 Task: Enable the option "Play files randomly forever" for playlist.
Action: Mouse moved to (130, 16)
Screenshot: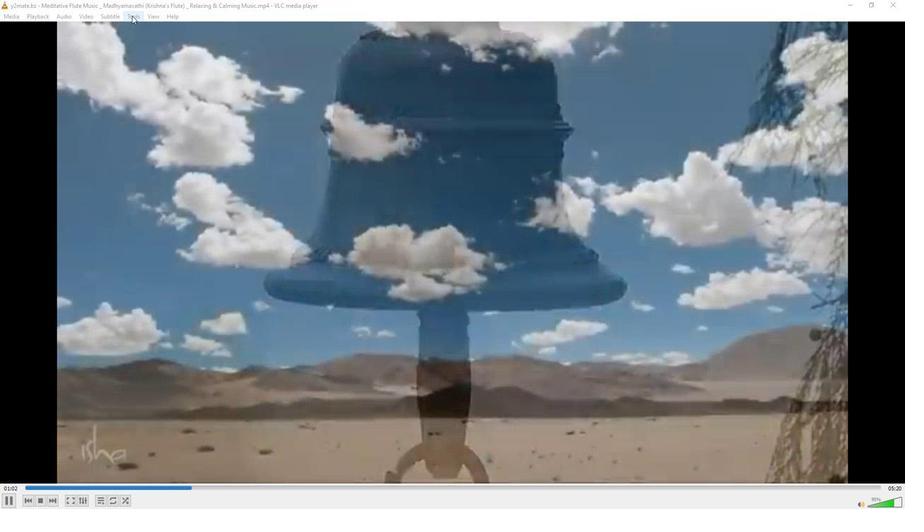 
Action: Mouse pressed left at (130, 16)
Screenshot: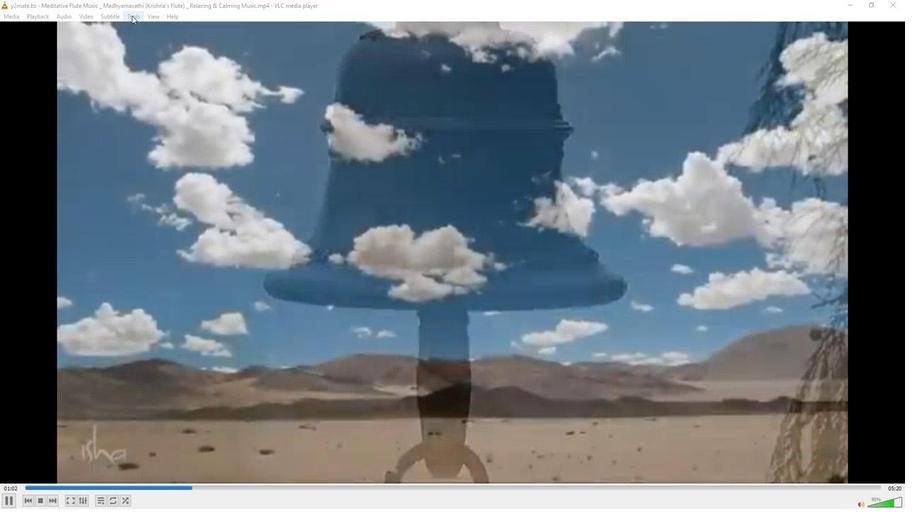 
Action: Mouse moved to (151, 128)
Screenshot: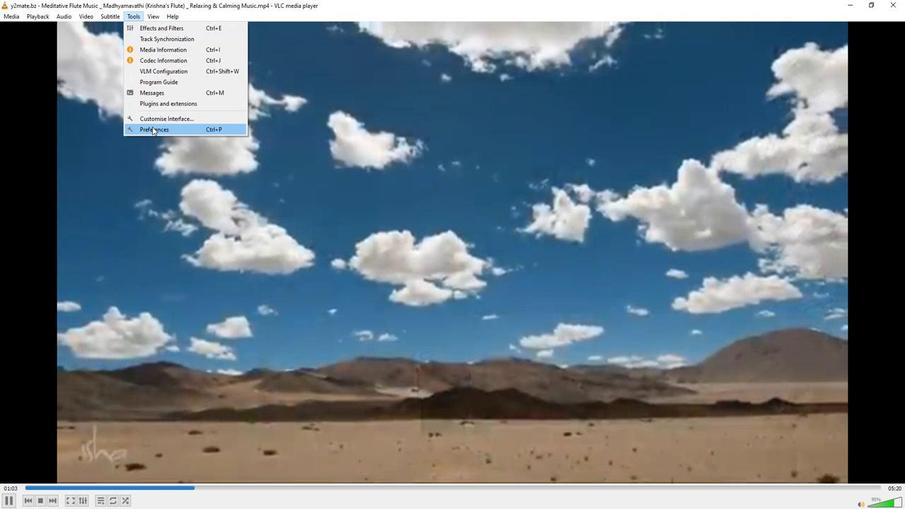 
Action: Mouse pressed left at (151, 128)
Screenshot: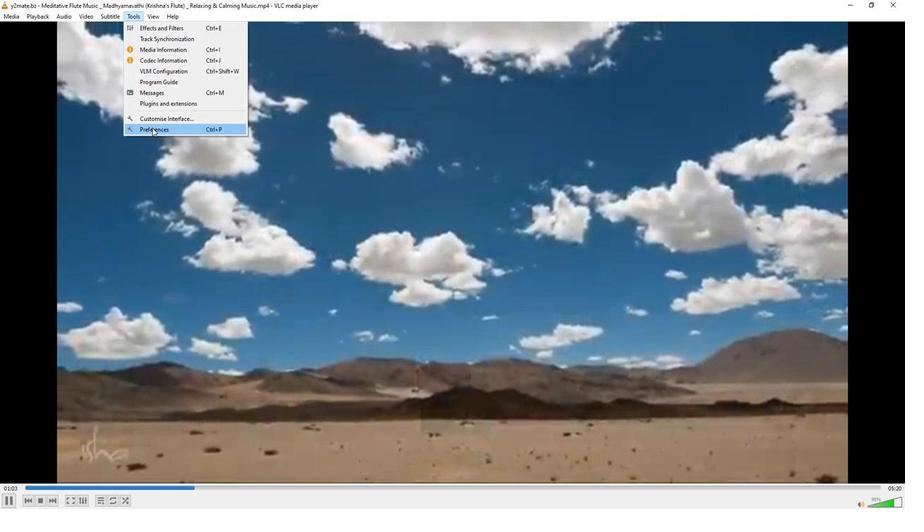 
Action: Mouse moved to (296, 416)
Screenshot: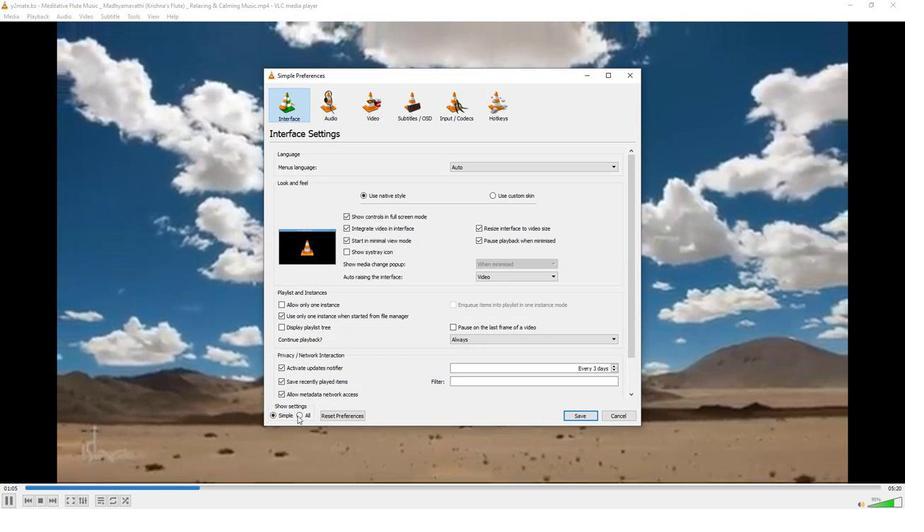 
Action: Mouse pressed left at (296, 416)
Screenshot: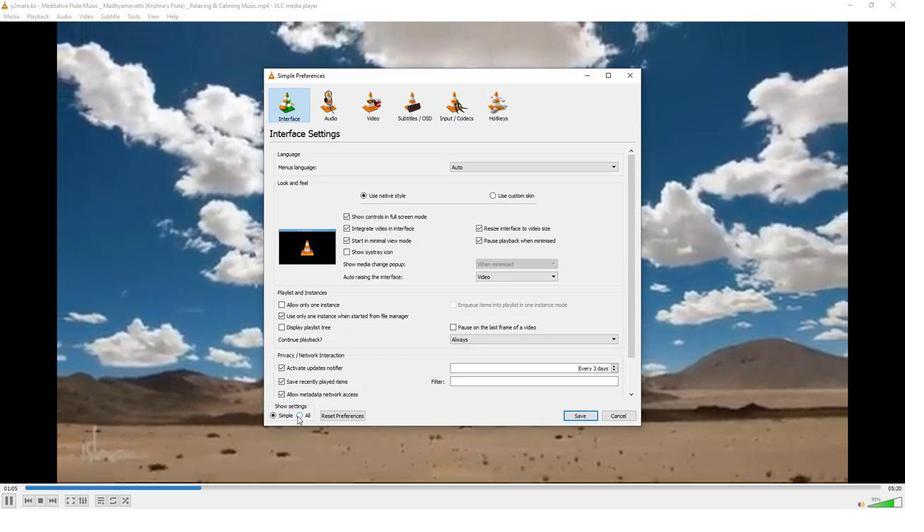 
Action: Mouse moved to (288, 355)
Screenshot: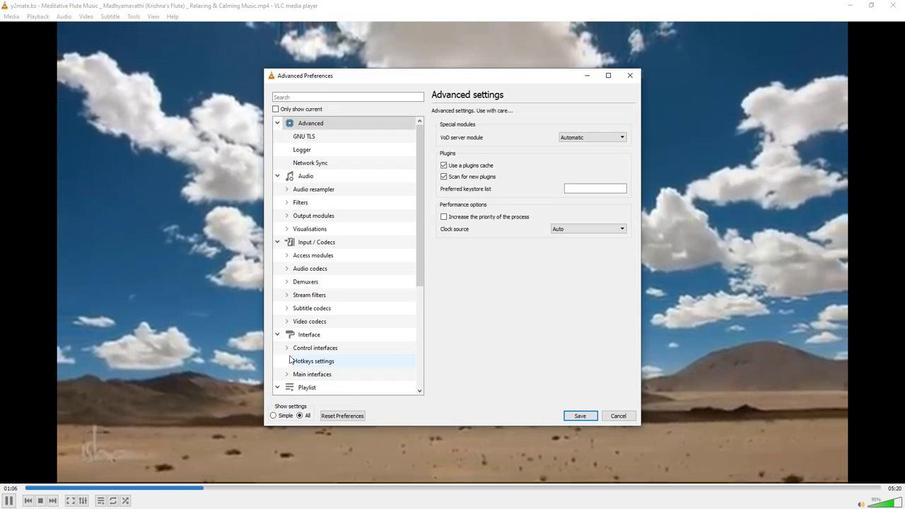 
Action: Mouse scrolled (288, 354) with delta (0, 0)
Screenshot: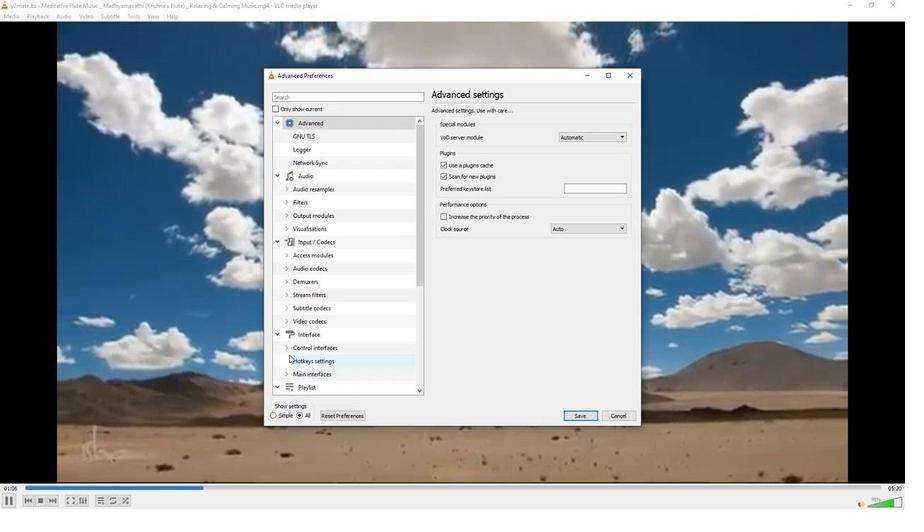 
Action: Mouse moved to (300, 345)
Screenshot: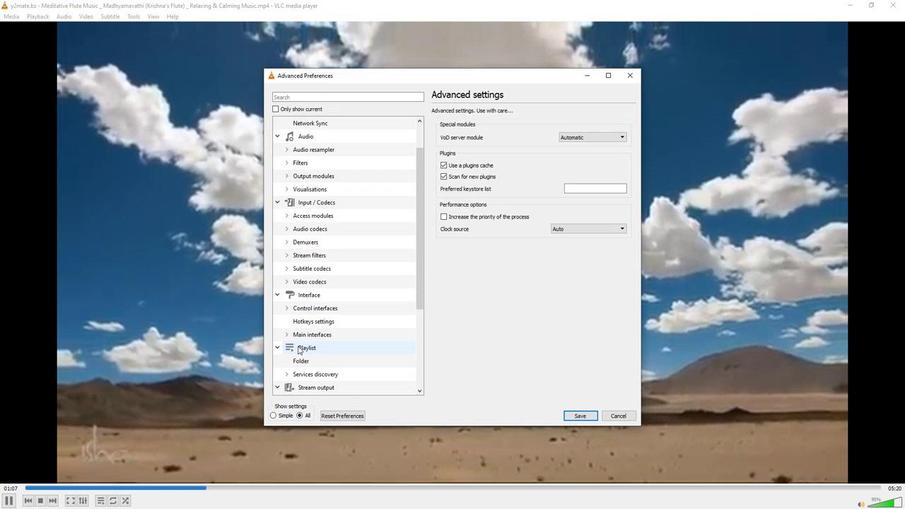 
Action: Mouse pressed left at (300, 345)
Screenshot: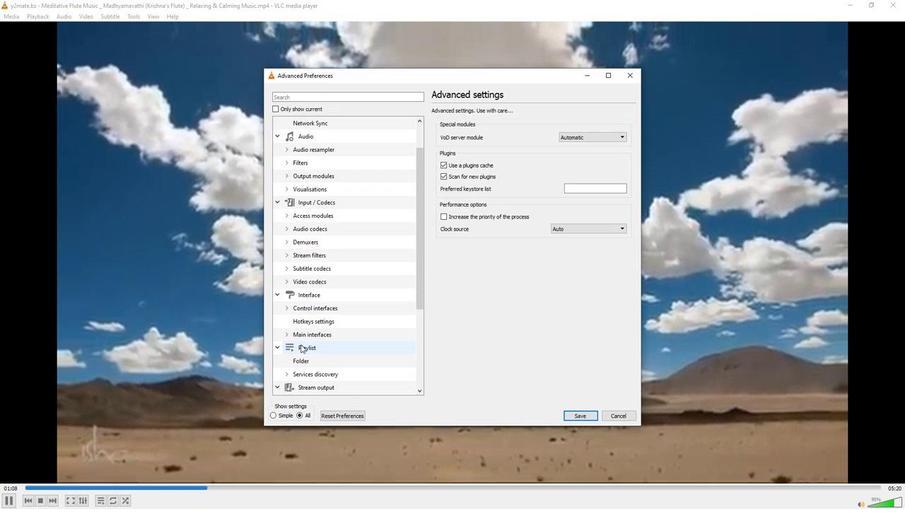 
Action: Mouse moved to (440, 120)
Screenshot: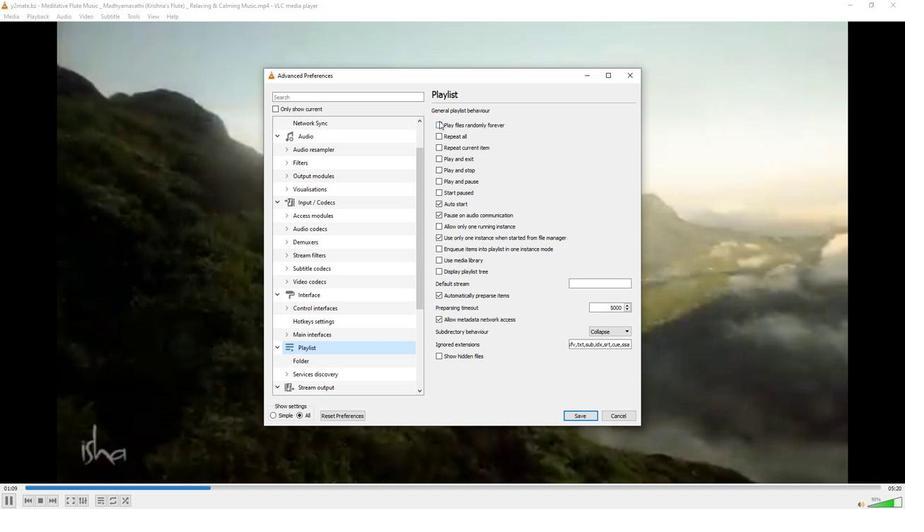 
Action: Mouse pressed left at (440, 120)
Screenshot: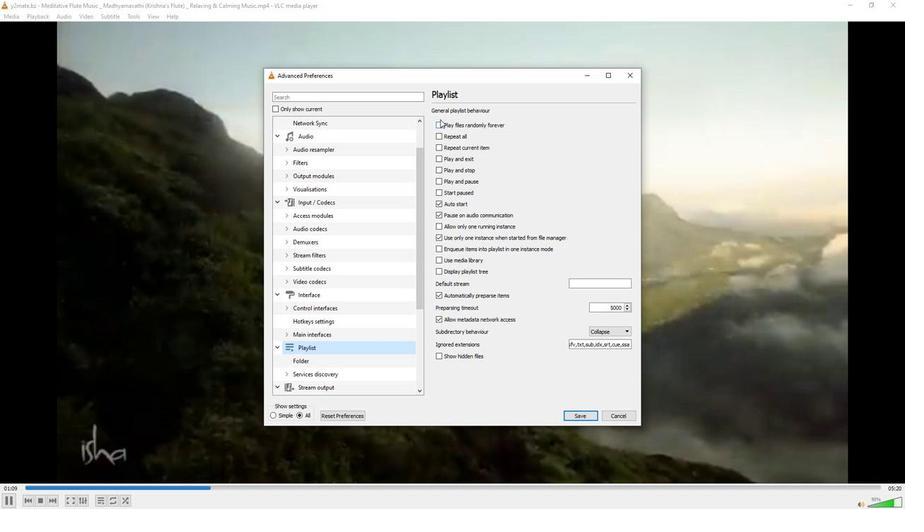 
Action: Mouse moved to (438, 125)
Screenshot: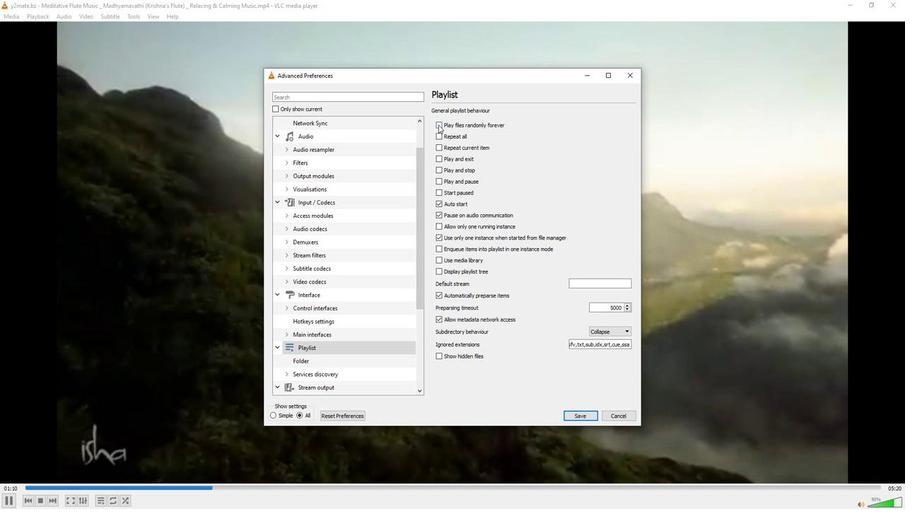 
Action: Mouse pressed left at (438, 125)
Screenshot: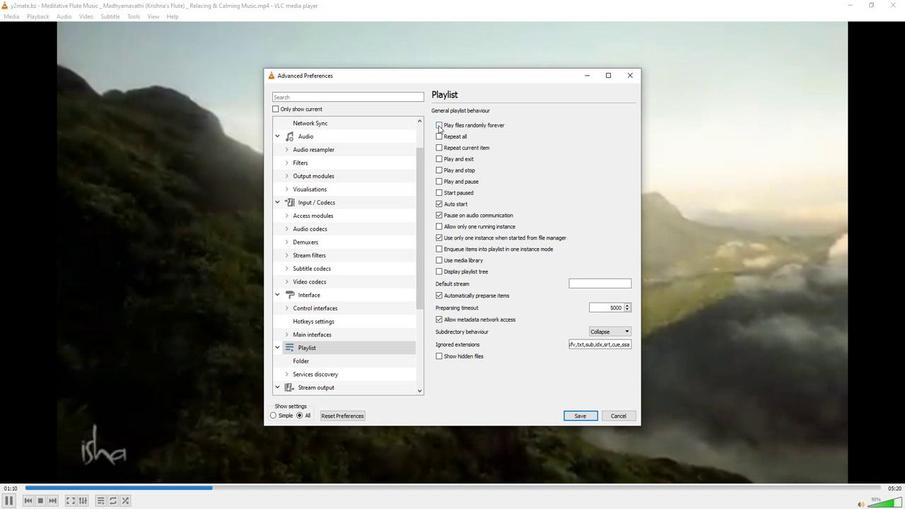 
Action: Mouse moved to (437, 172)
Screenshot: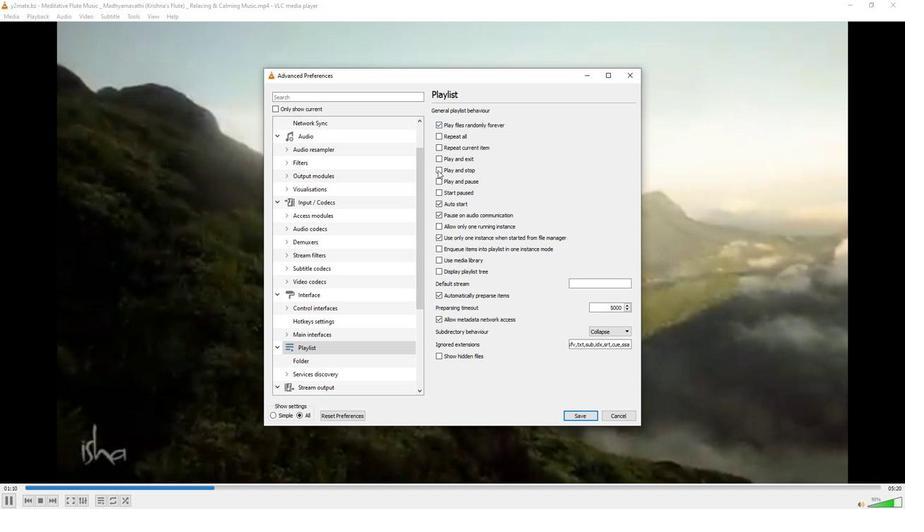 
